 Task: Create a task  Improve accessibility features of the app for users with disabilities , assign it to team member softage.10@softage.net in the project UpwardTech and update the status of the task to  On Track  , set the priority of the task to High.
Action: Mouse moved to (19, 43)
Screenshot: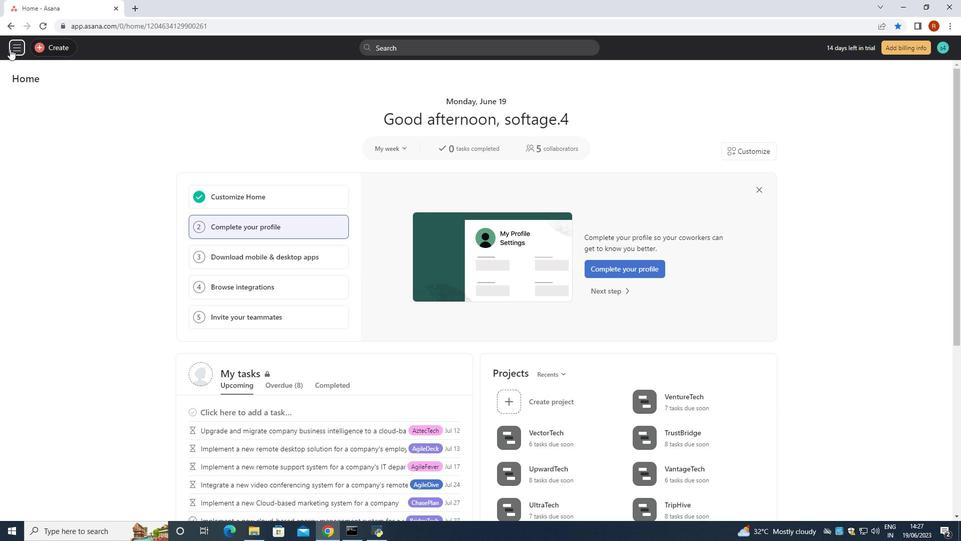
Action: Mouse pressed left at (19, 43)
Screenshot: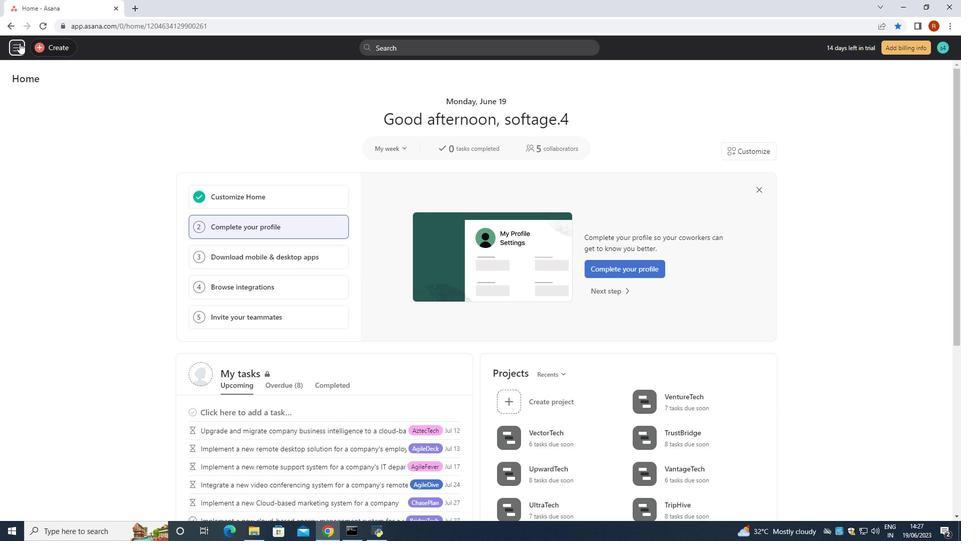 
Action: Mouse moved to (58, 322)
Screenshot: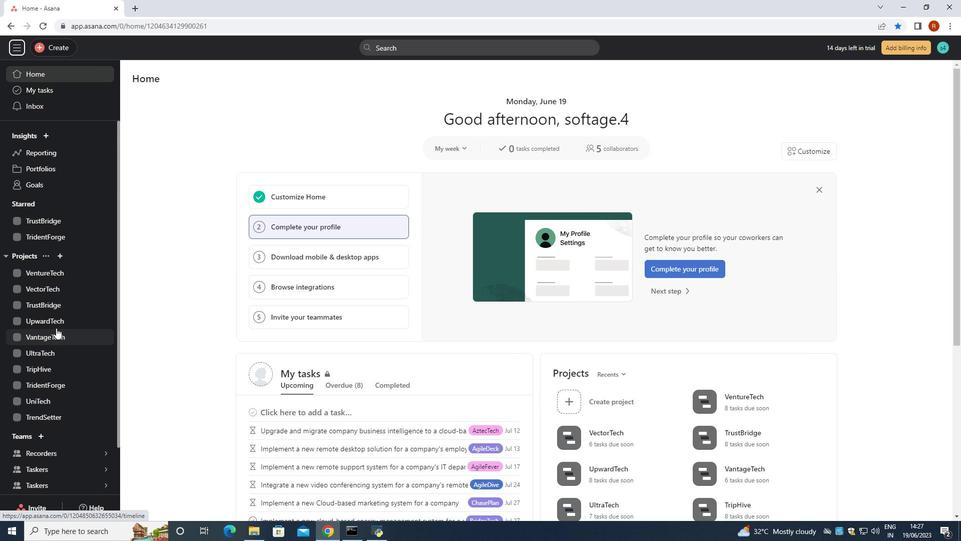 
Action: Mouse pressed left at (58, 322)
Screenshot: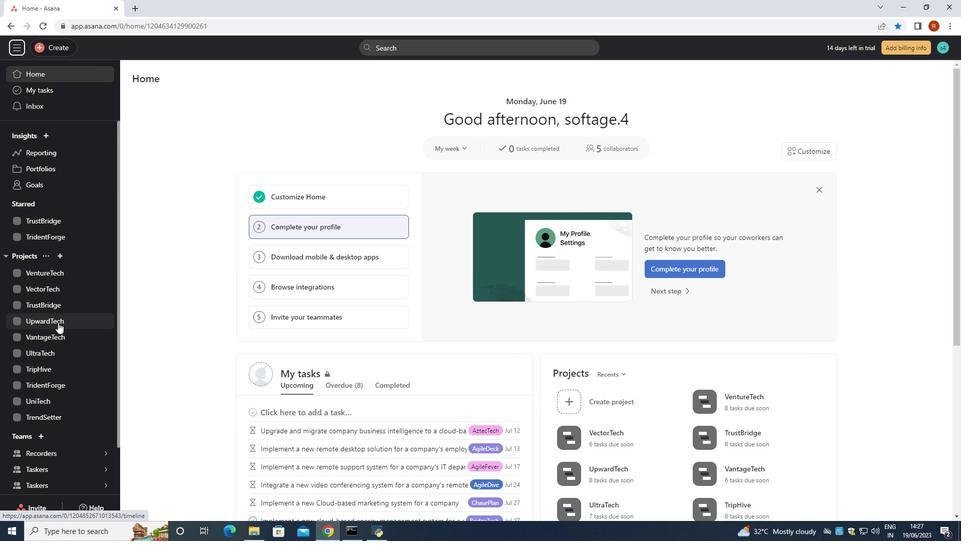 
Action: Mouse moved to (238, 99)
Screenshot: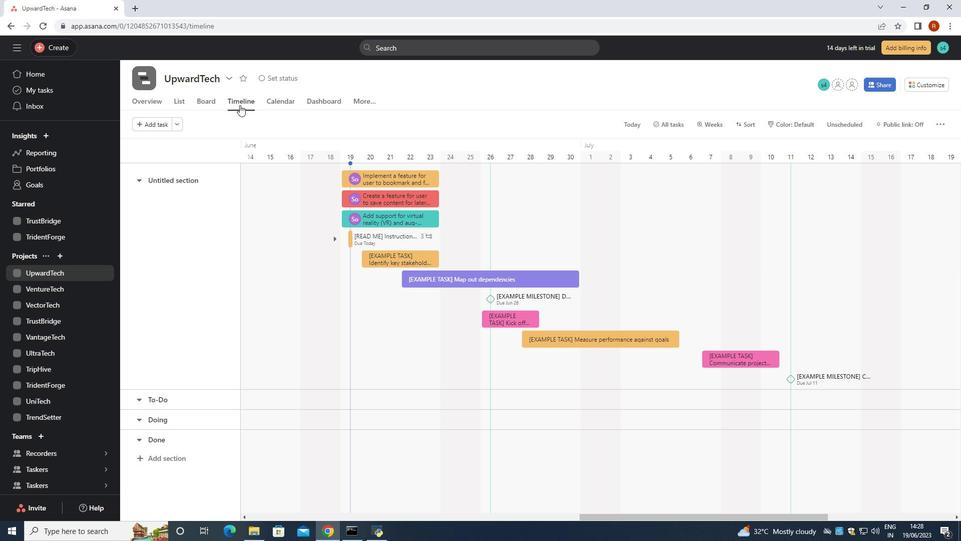 
Action: Mouse pressed left at (238, 99)
Screenshot: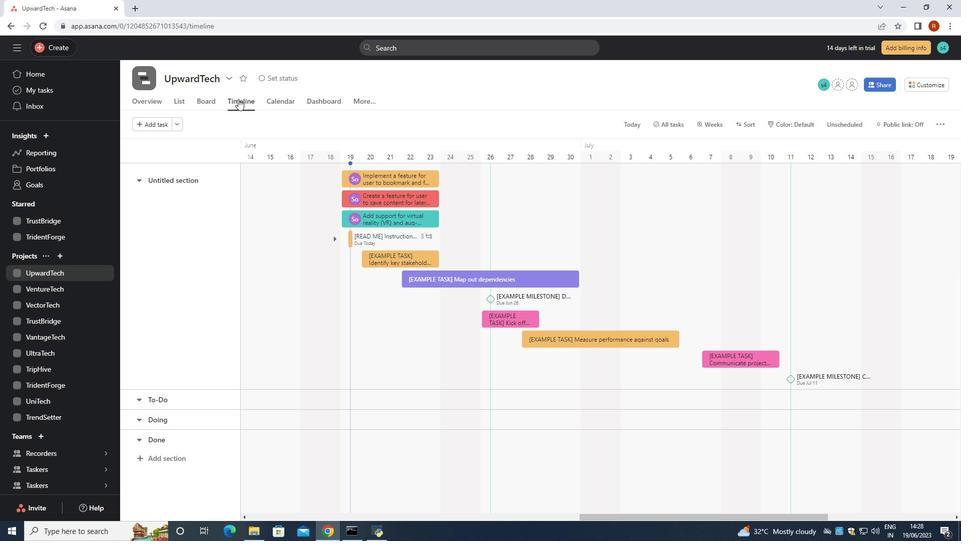 
Action: Mouse moved to (161, 123)
Screenshot: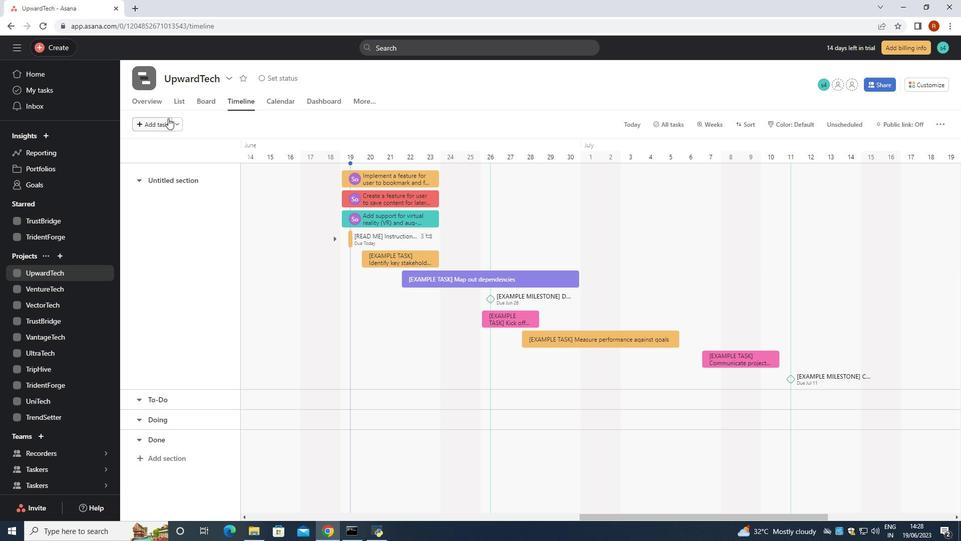 
Action: Mouse pressed left at (161, 123)
Screenshot: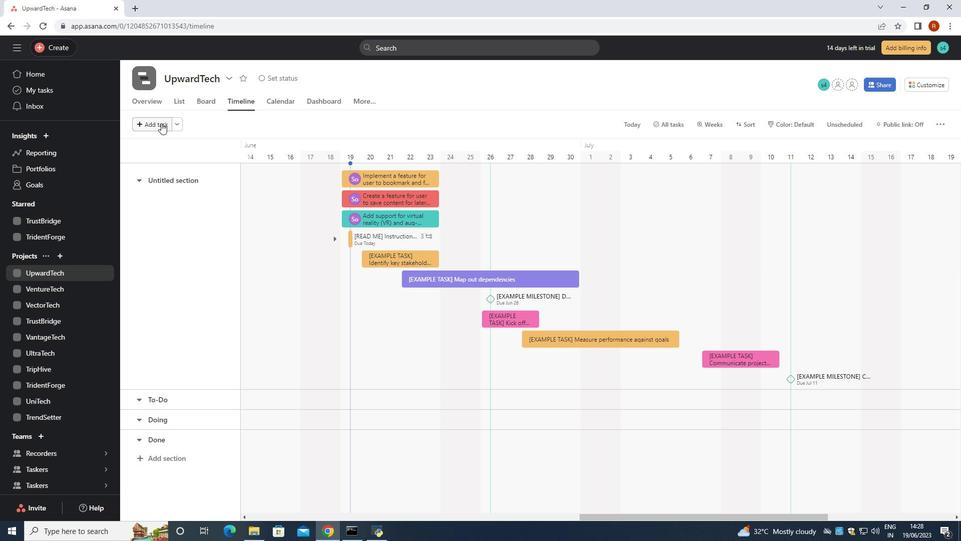 
Action: Key pressed <Key.shift>Improve<Key.space>accessibilty<Key.space><Key.backspace><Key.backspace><Key.backspace><Key.backspace><Key.backspace><Key.backspace><Key.backspace>ibility<Key.space>features<Key.space>of<Key.space>the<Key.space>app<Key.space>for<Key.space>user<Key.space>disabilities<Key.space>with<Key.space>disabilitu<Key.backspace>ies<Key.space><Key.enter>
Screenshot: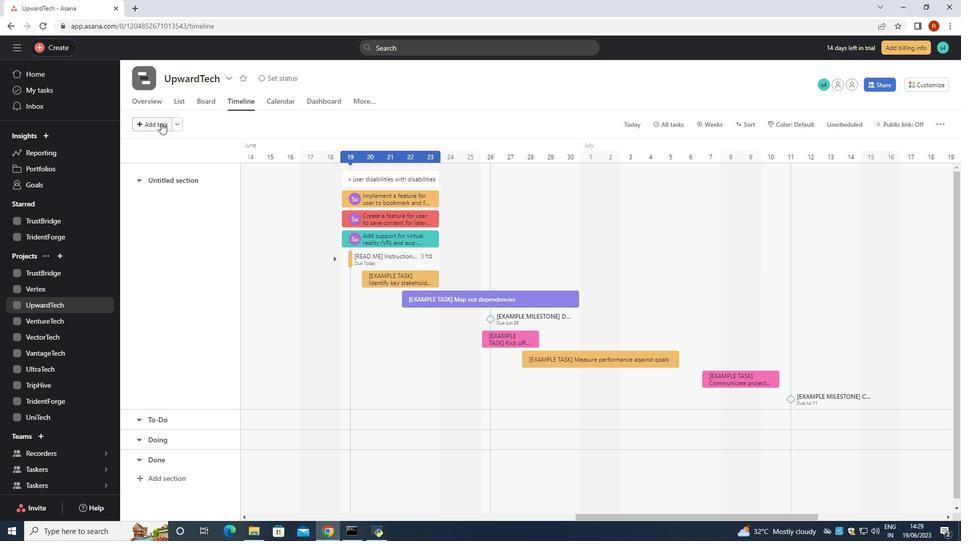 
Action: Mouse moved to (374, 181)
Screenshot: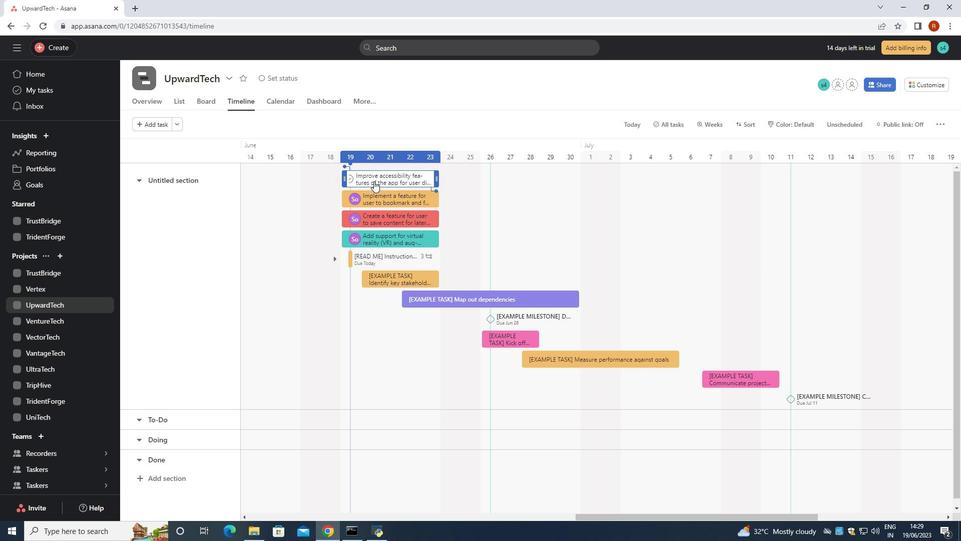 
Action: Mouse pressed left at (374, 181)
Screenshot: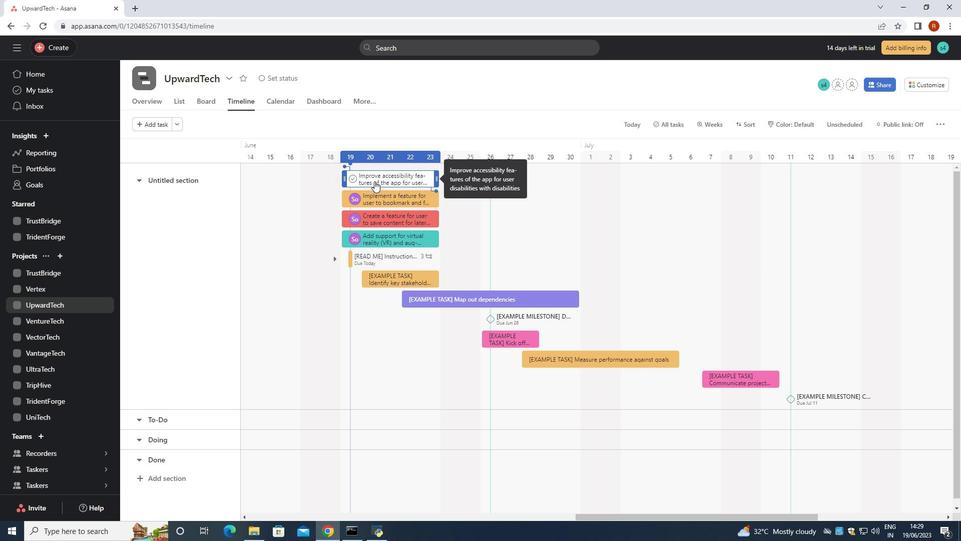 
Action: Mouse moved to (702, 193)
Screenshot: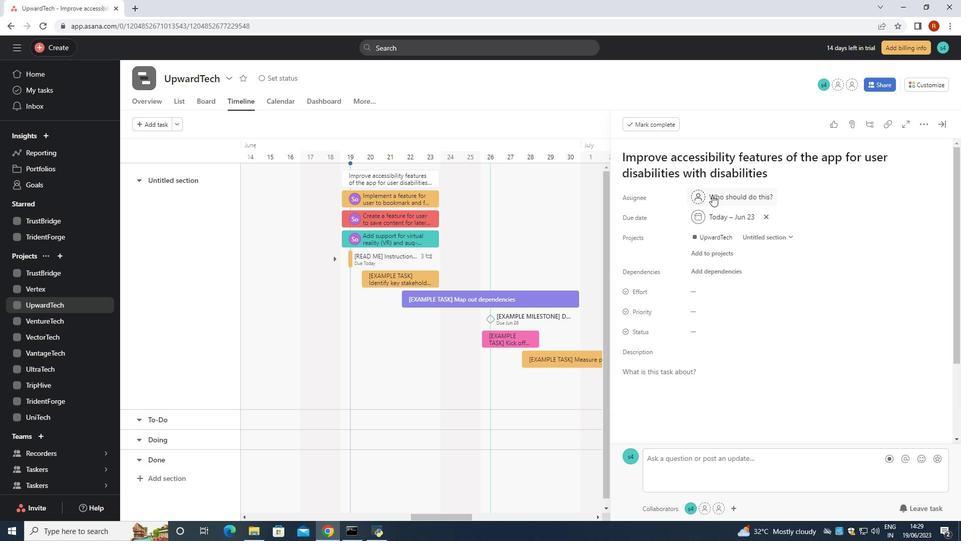 
Action: Mouse pressed left at (702, 193)
Screenshot: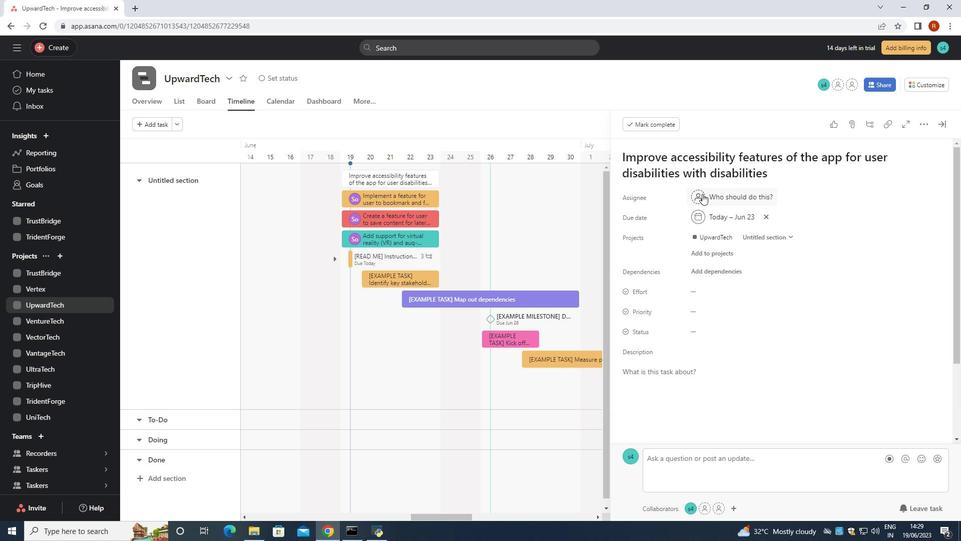 
Action: Key pressed <Key.shift>Softage<Key.space><Key.backspace>.10<Key.shift>@softage.net
Screenshot: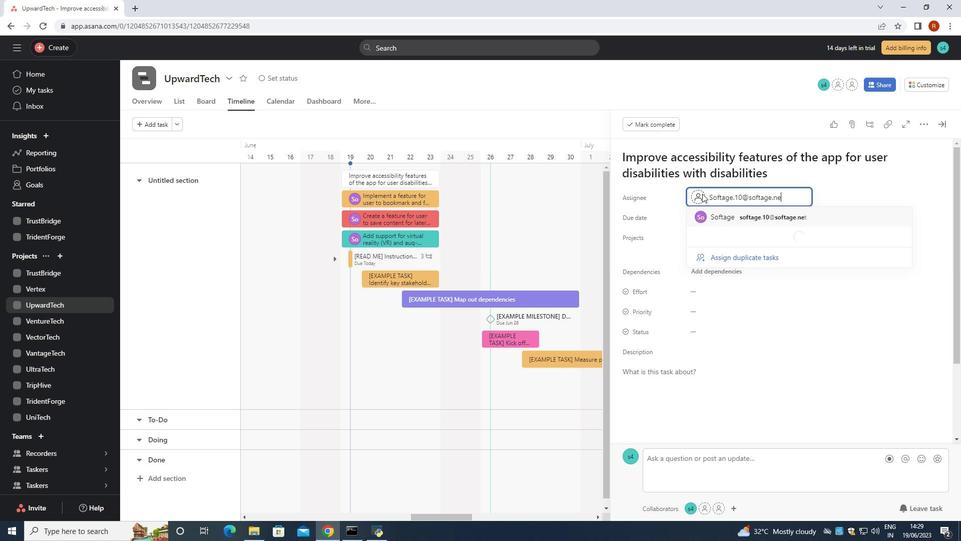 
Action: Mouse moved to (760, 208)
Screenshot: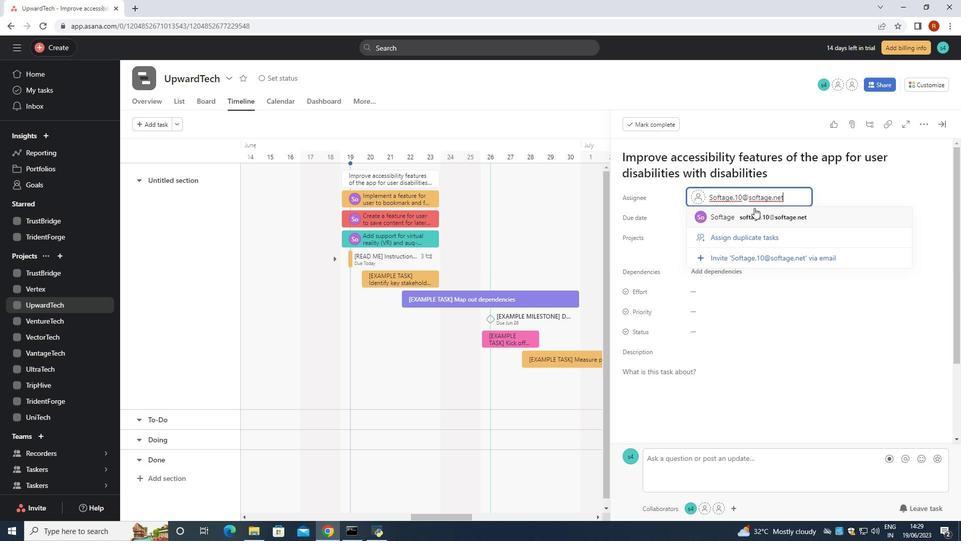 
Action: Mouse pressed left at (760, 208)
Screenshot: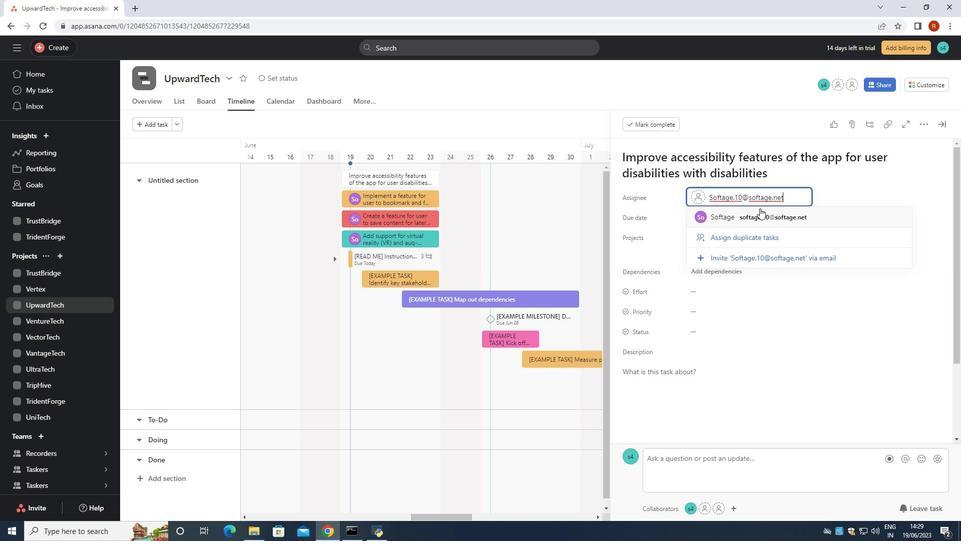
Action: Mouse moved to (723, 330)
Screenshot: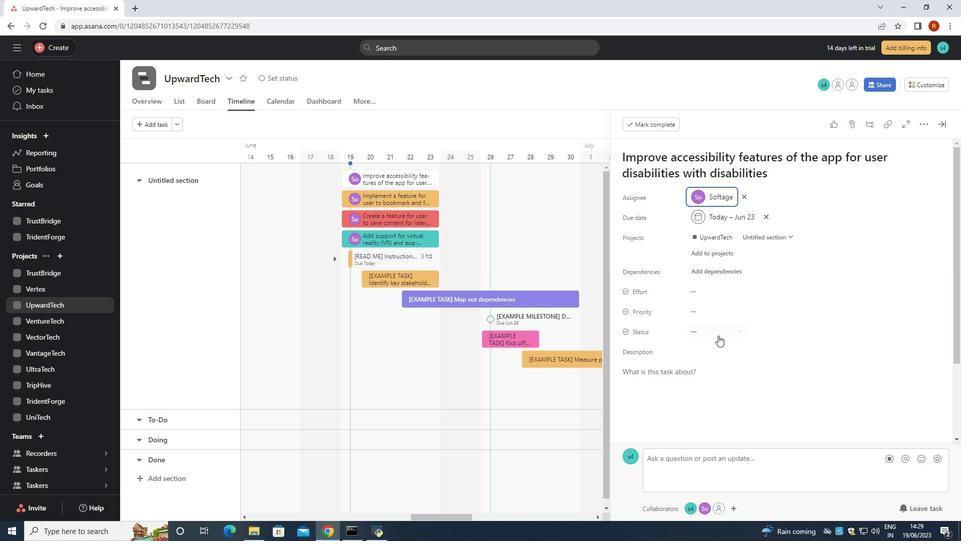 
Action: Mouse pressed left at (723, 330)
Screenshot: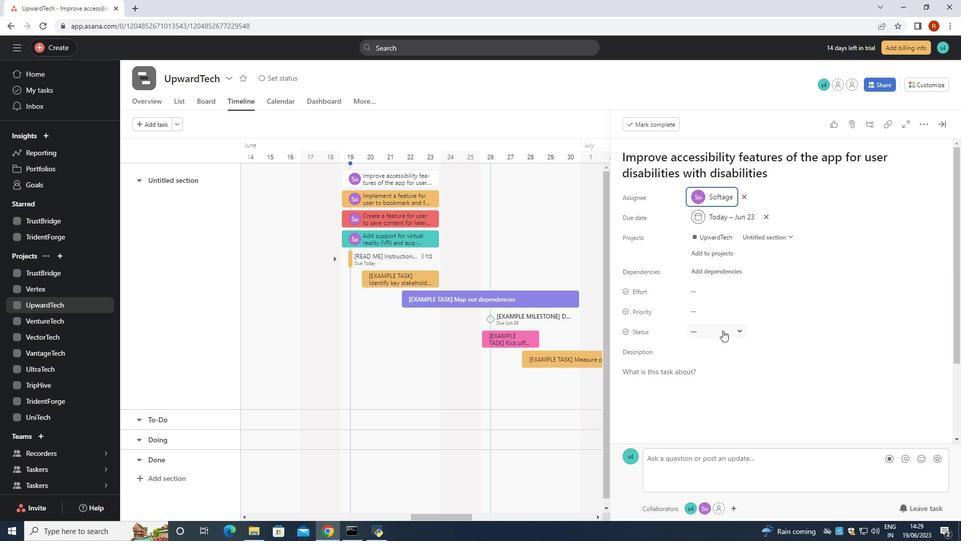 
Action: Mouse moved to (727, 363)
Screenshot: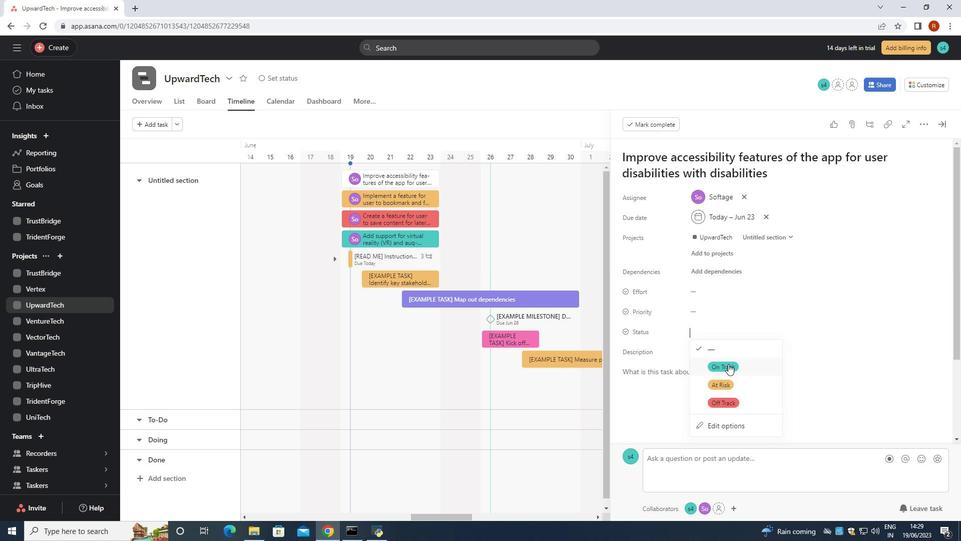
Action: Mouse pressed left at (727, 363)
Screenshot: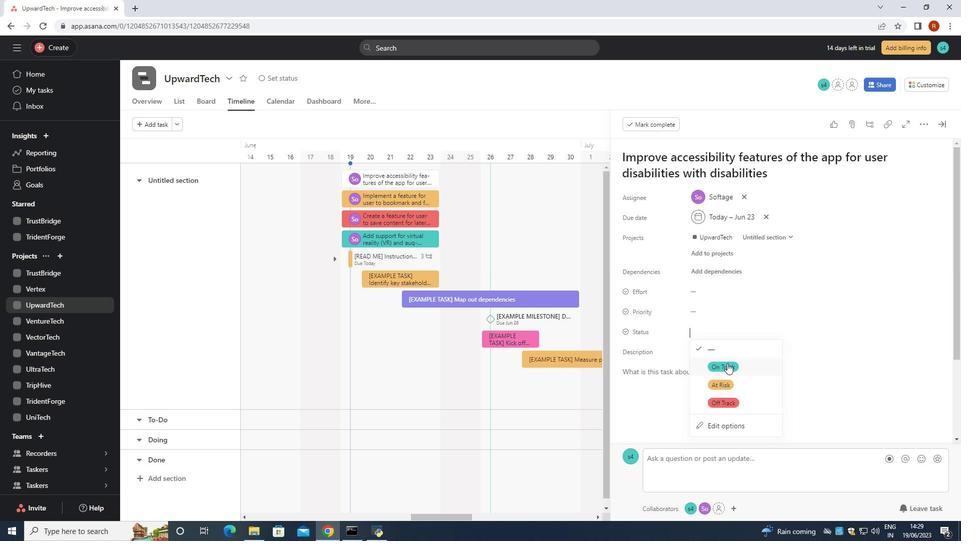 
Action: Mouse moved to (707, 310)
Screenshot: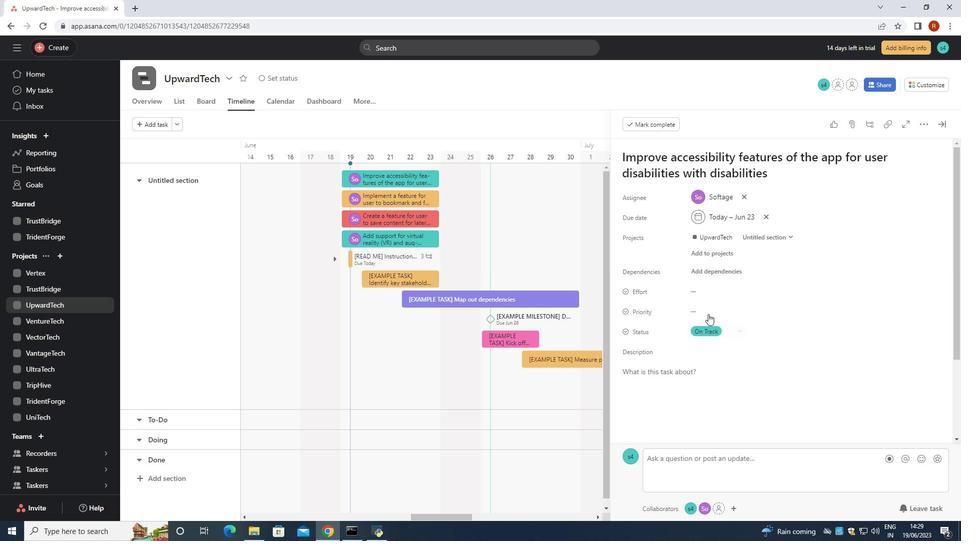 
Action: Mouse pressed left at (707, 310)
Screenshot: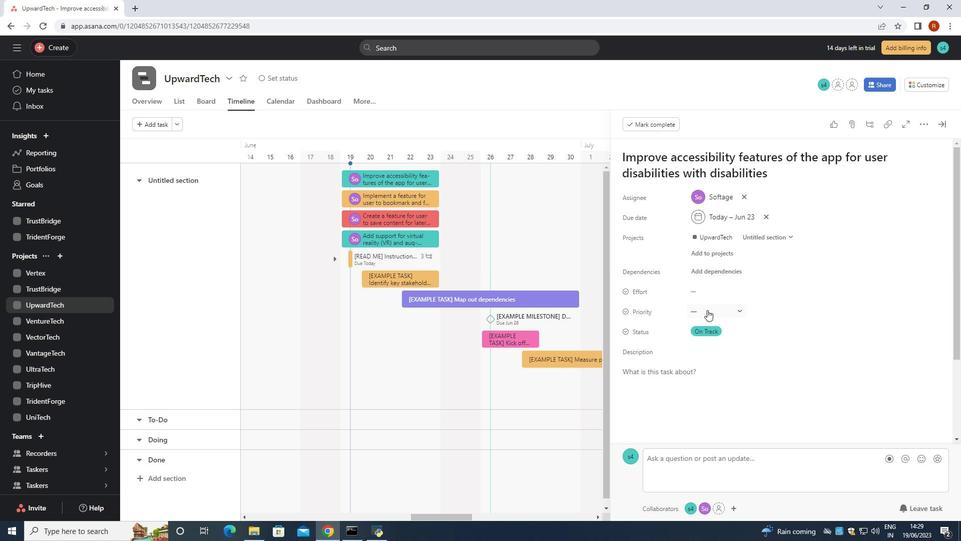 
Action: Mouse moved to (723, 342)
Screenshot: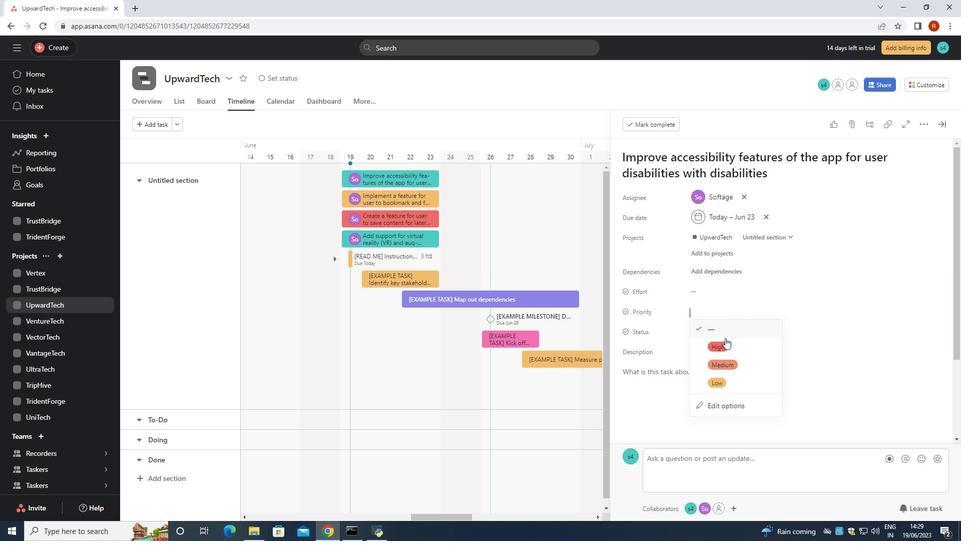 
Action: Mouse pressed left at (723, 342)
Screenshot: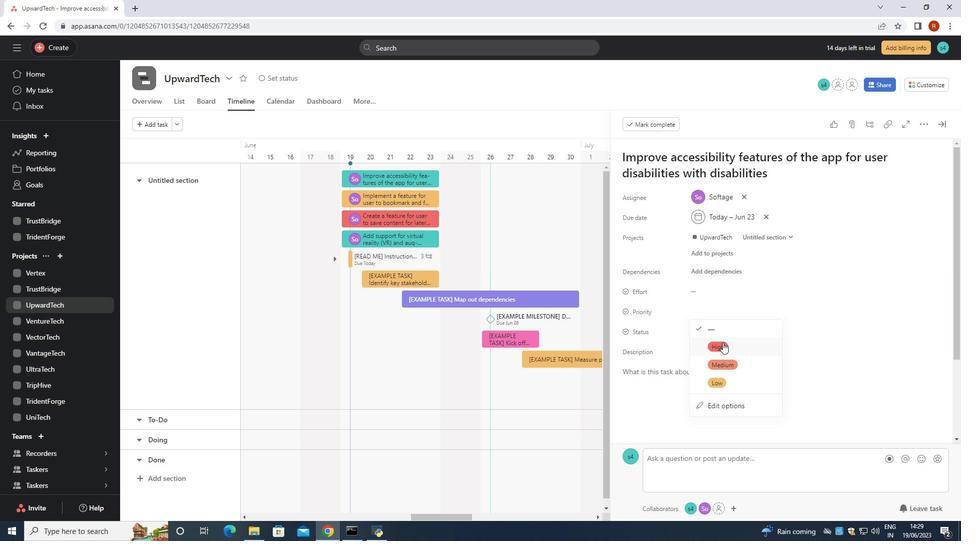 
Action: Mouse moved to (942, 319)
Screenshot: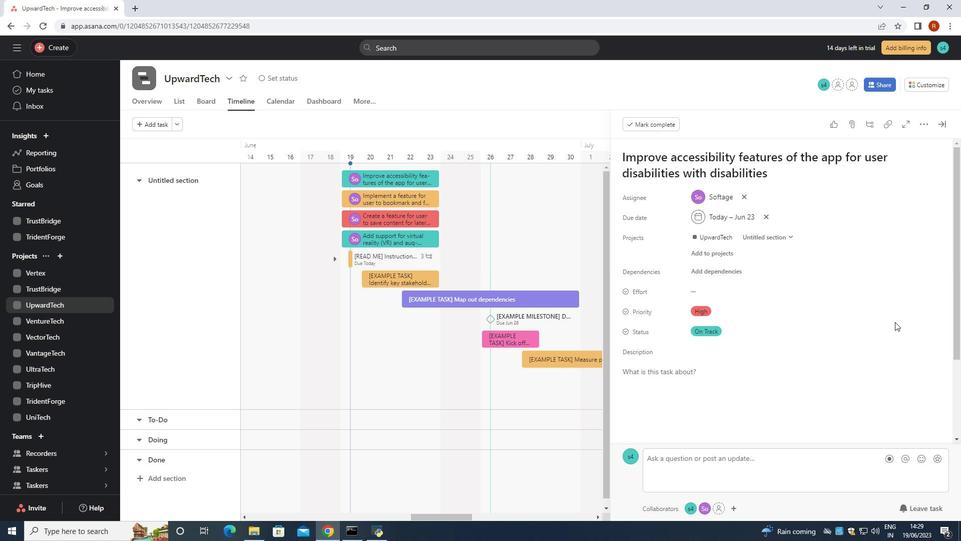 
